 Task: Move the task Integrate a new payment gateway into an e-commerce website to the section To-Do in the project ActivaPro and sort the tasks in the project by Last modified on
Action: Mouse moved to (54, 329)
Screenshot: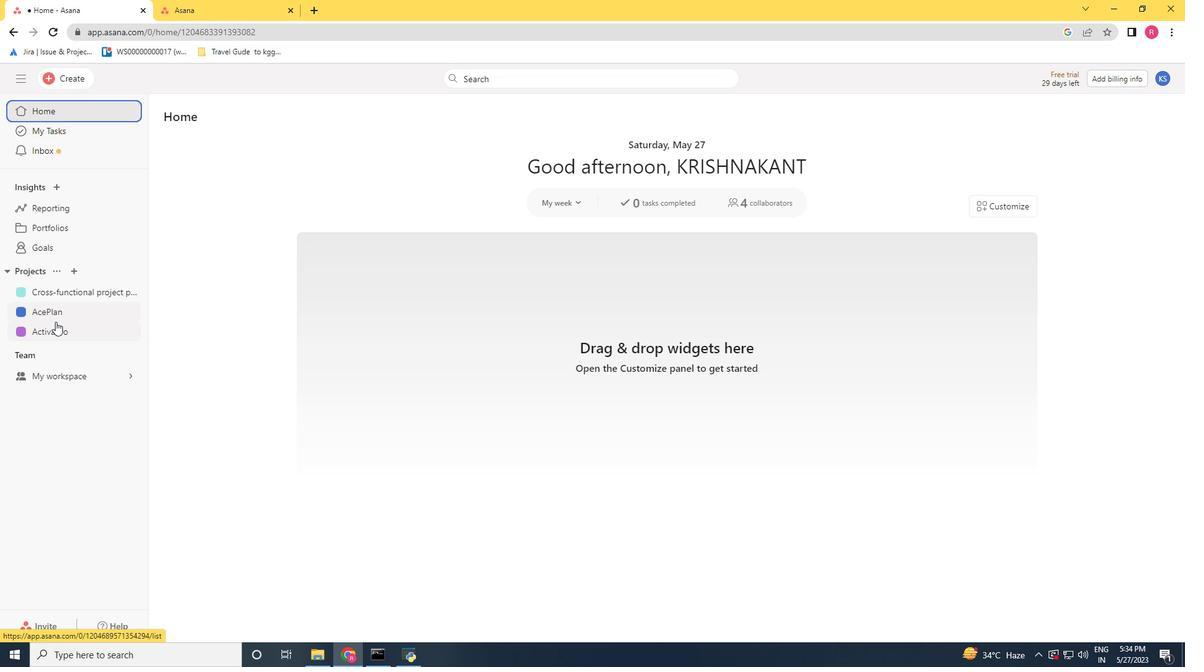 
Action: Mouse pressed left at (54, 329)
Screenshot: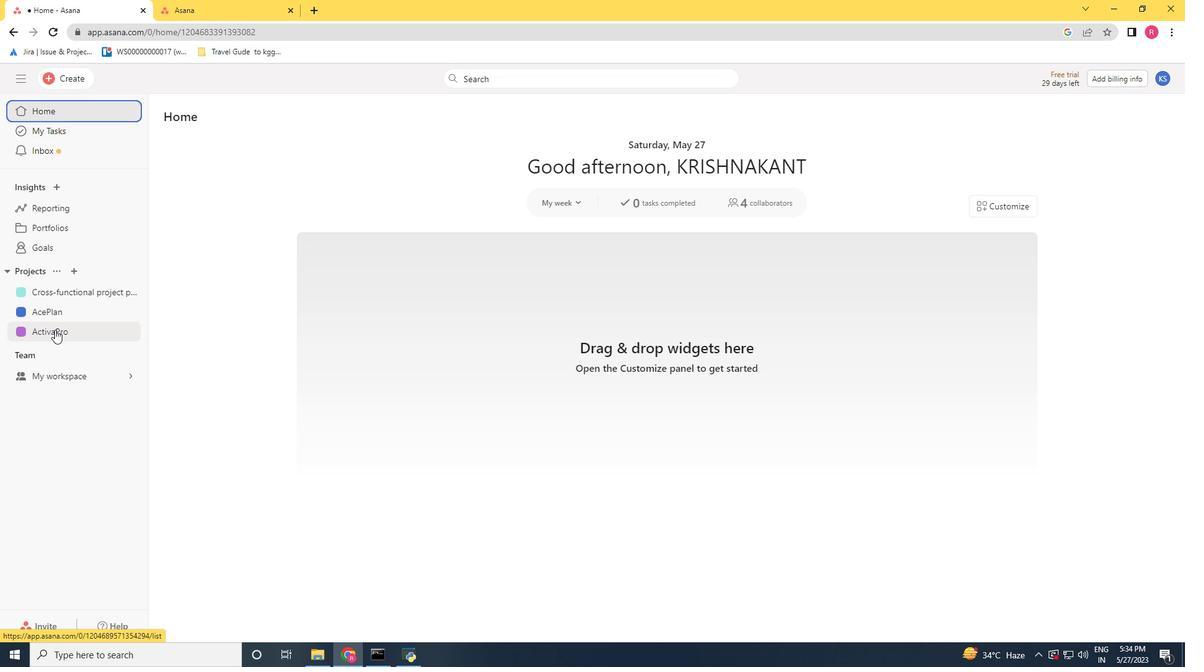 
Action: Mouse moved to (507, 269)
Screenshot: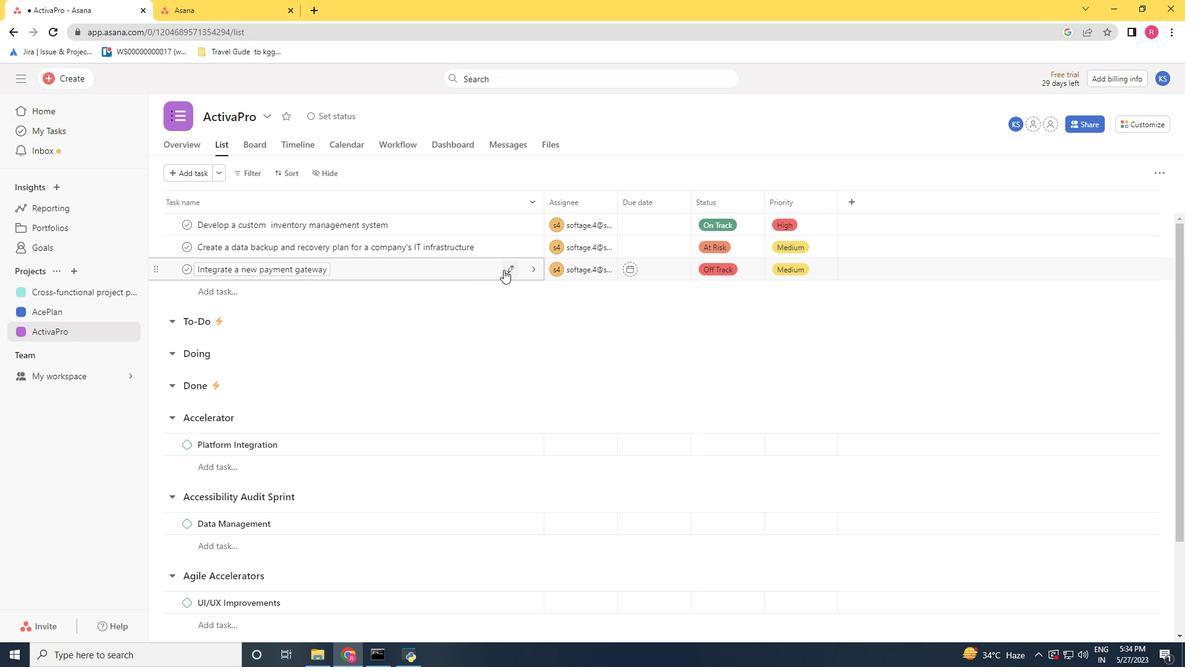 
Action: Mouse pressed left at (507, 269)
Screenshot: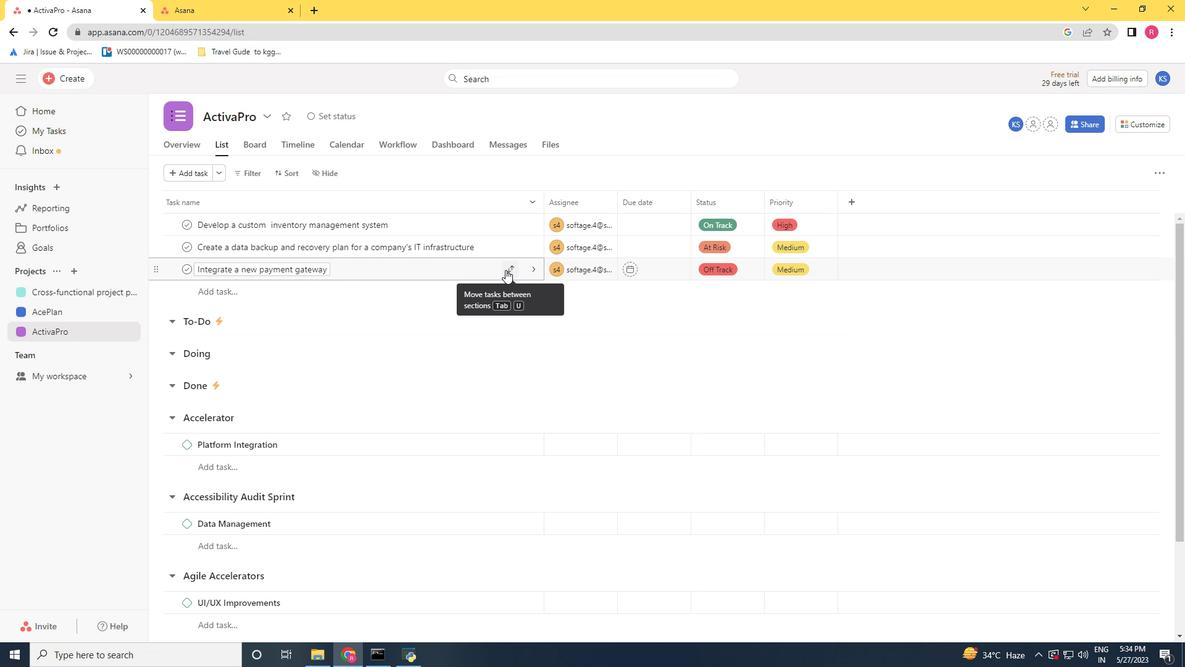 
Action: Mouse moved to (466, 333)
Screenshot: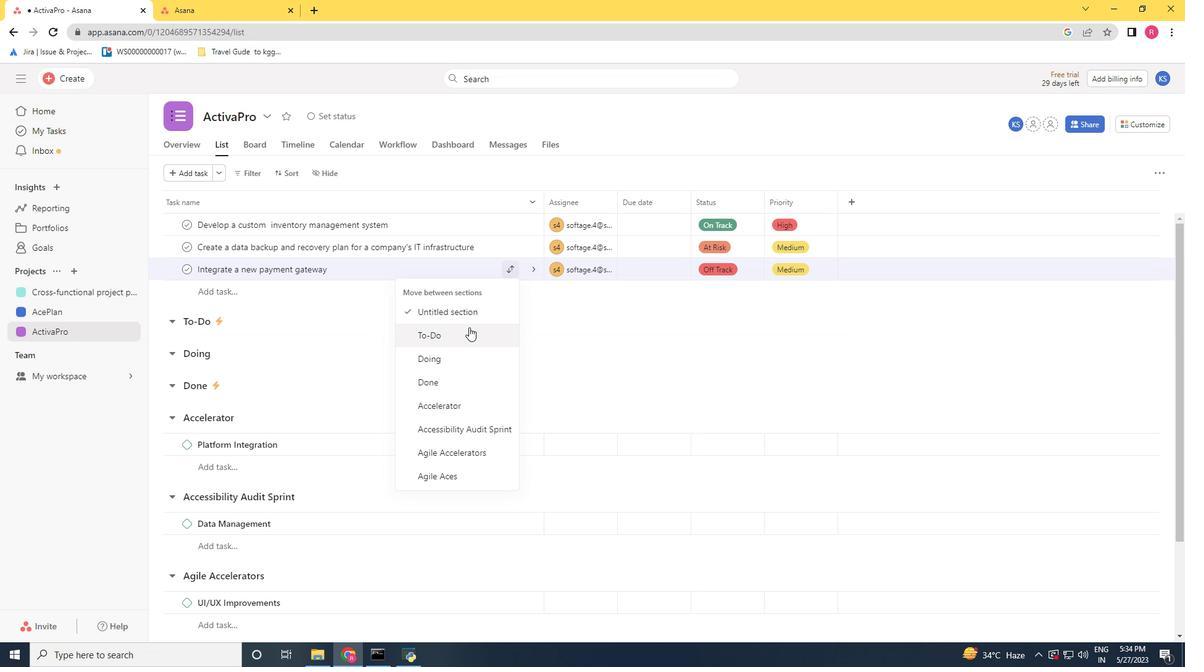 
Action: Mouse pressed left at (466, 333)
Screenshot: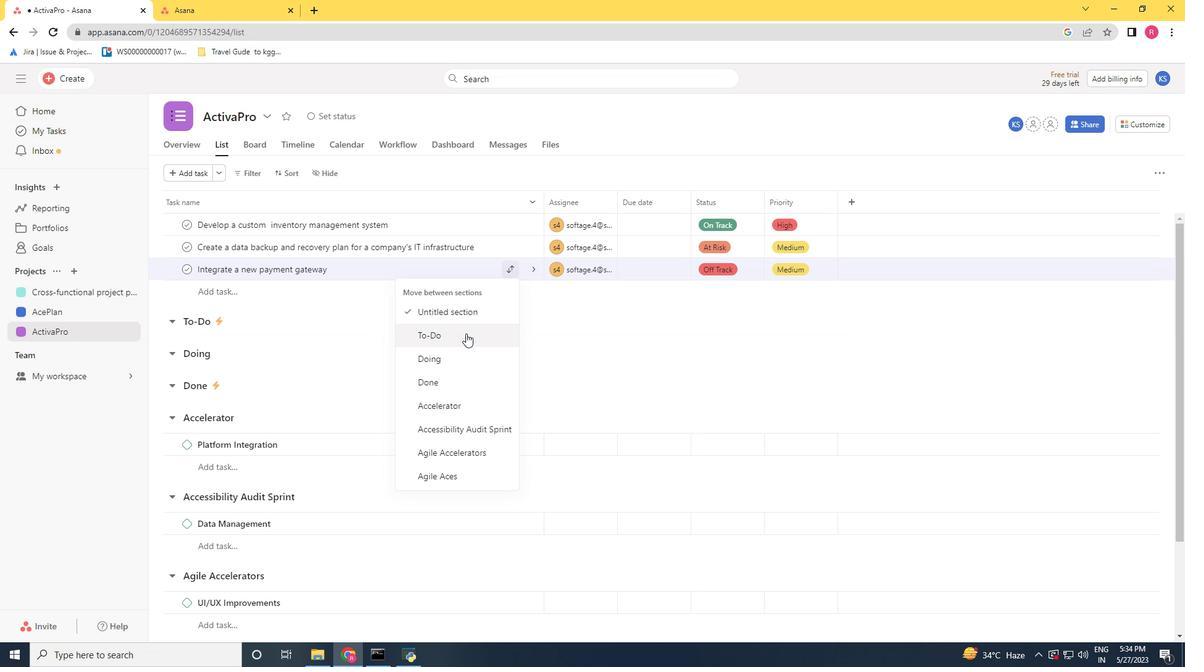 
Action: Mouse moved to (290, 171)
Screenshot: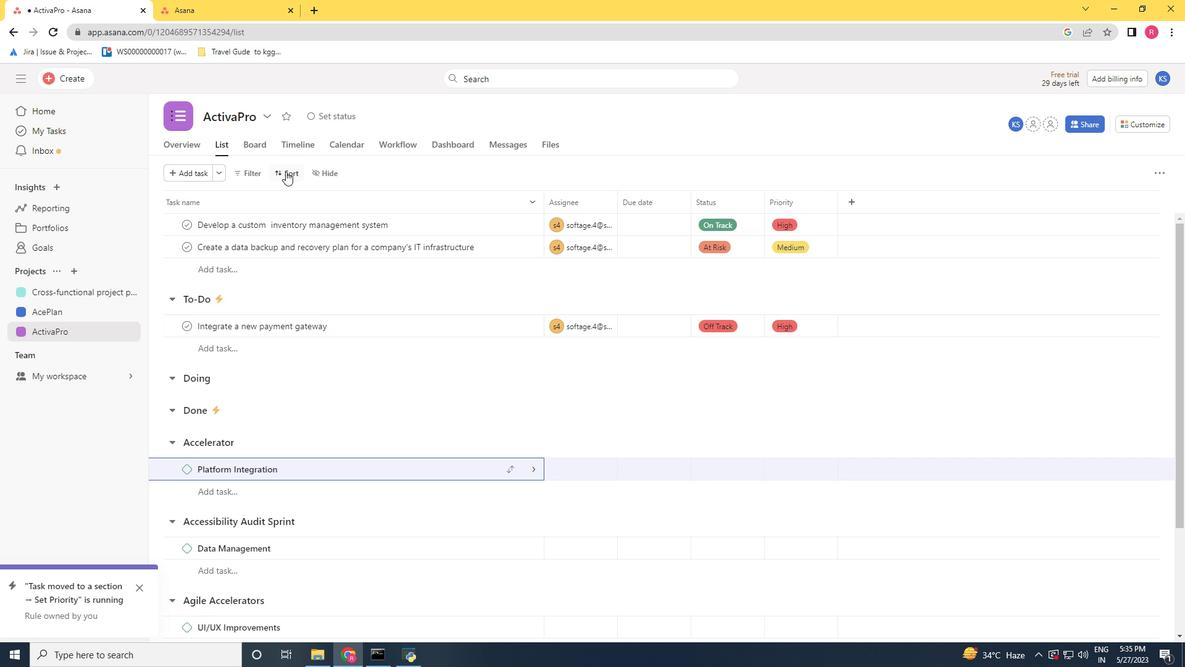 
Action: Mouse pressed left at (290, 171)
Screenshot: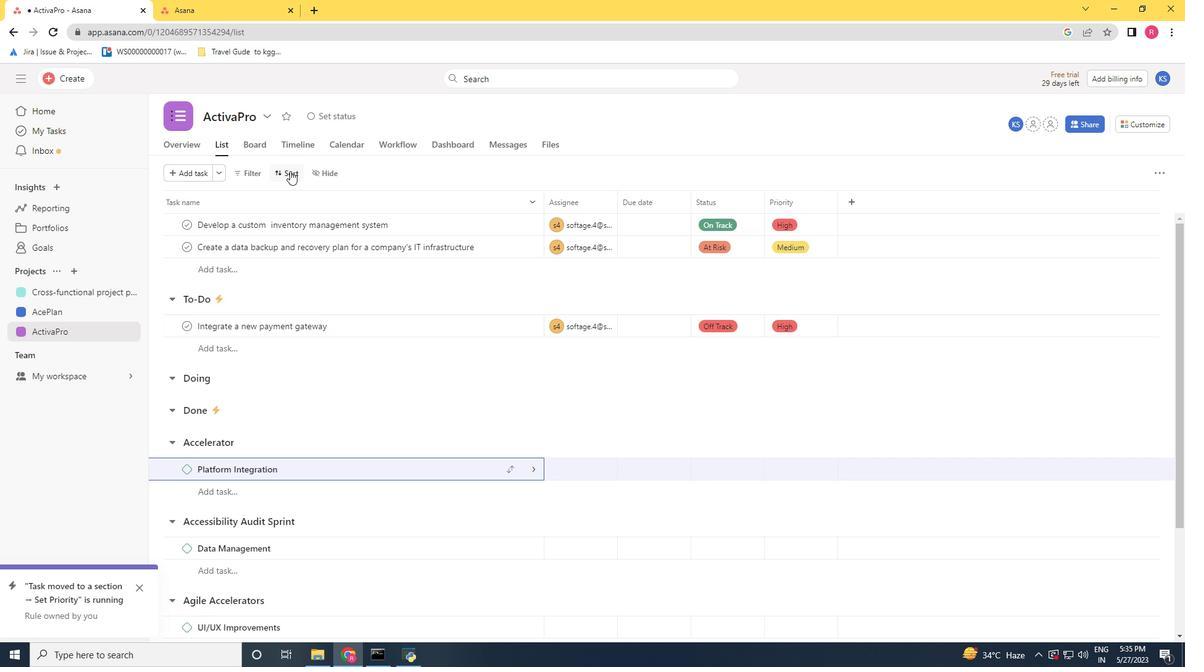
Action: Mouse moved to (333, 348)
Screenshot: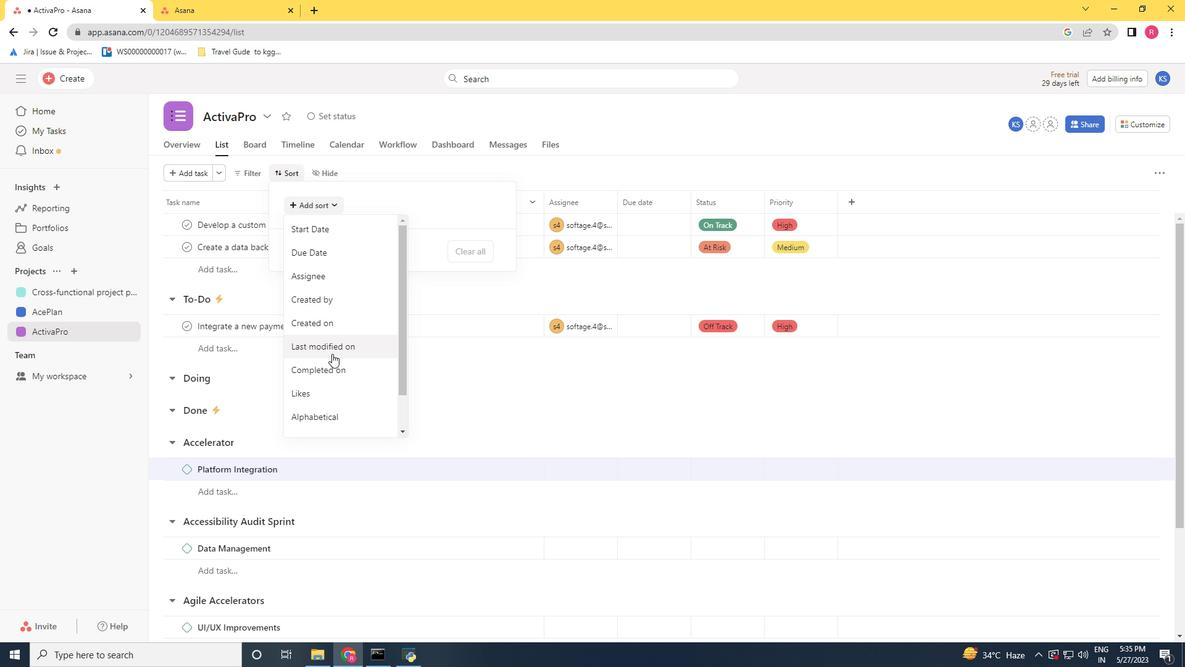 
Action: Mouse pressed left at (333, 348)
Screenshot: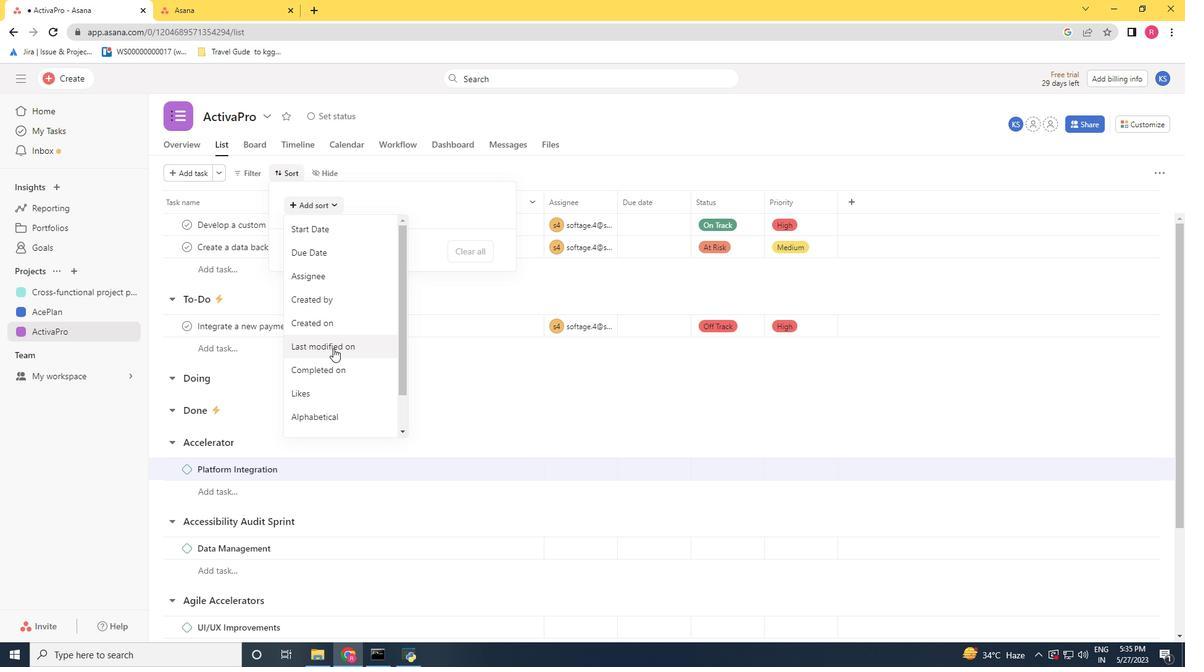 
Action: Mouse moved to (357, 344)
Screenshot: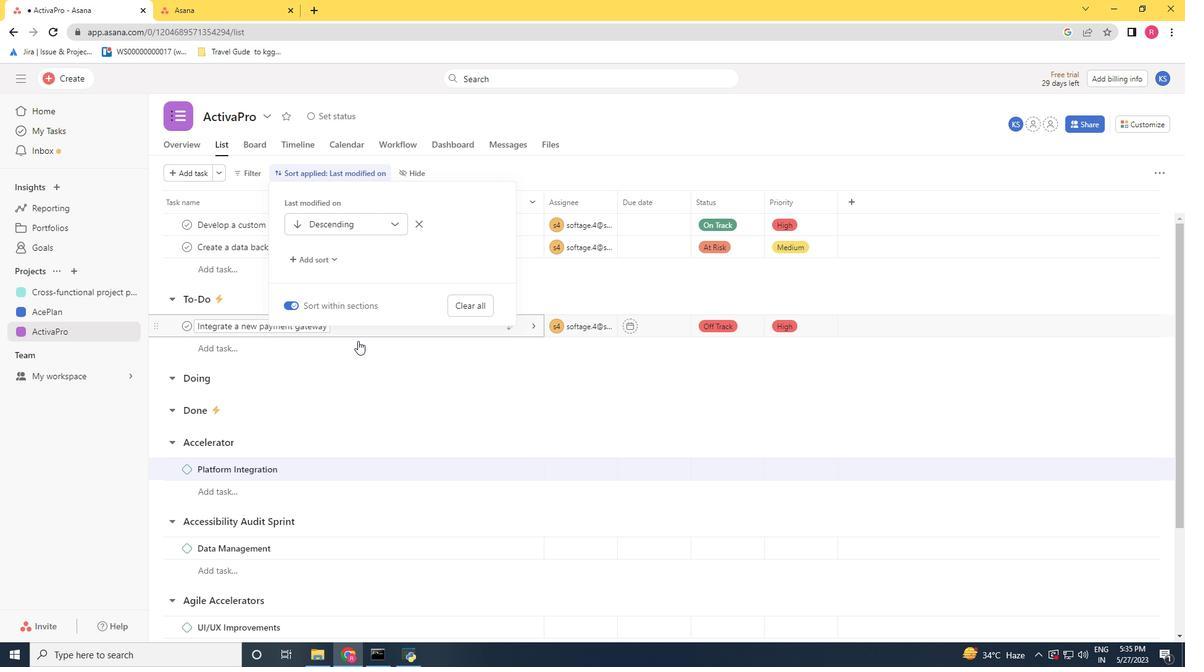 
